Task: Set the logo position for logo overlay to the top.
Action: Mouse moved to (97, 10)
Screenshot: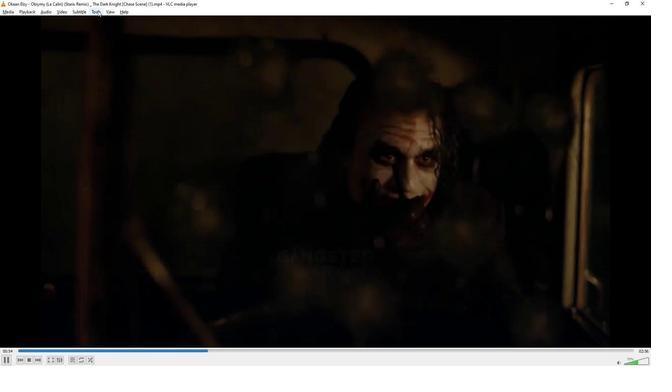 
Action: Mouse pressed left at (97, 10)
Screenshot: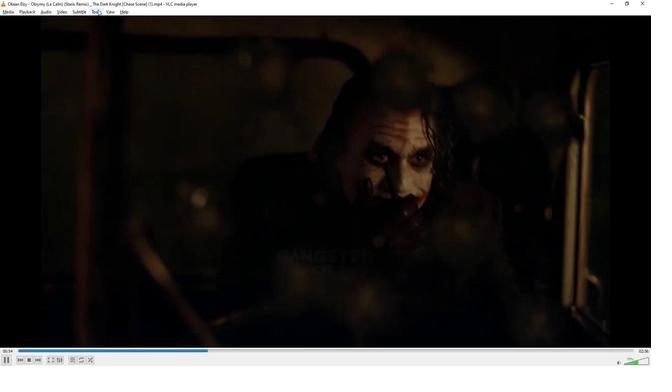 
Action: Mouse moved to (109, 93)
Screenshot: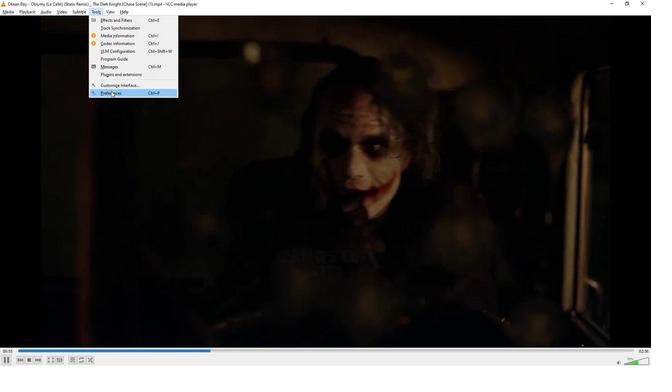 
Action: Mouse pressed left at (109, 93)
Screenshot: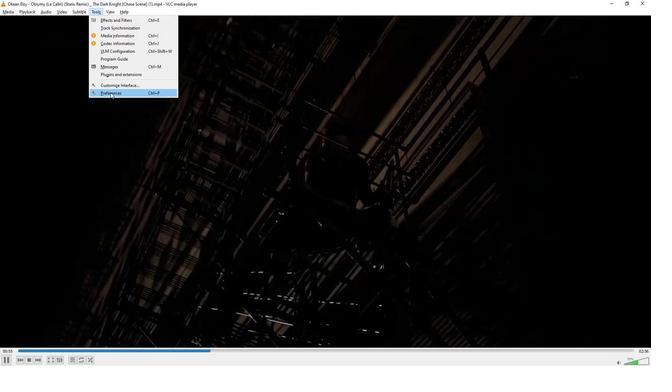 
Action: Mouse moved to (126, 295)
Screenshot: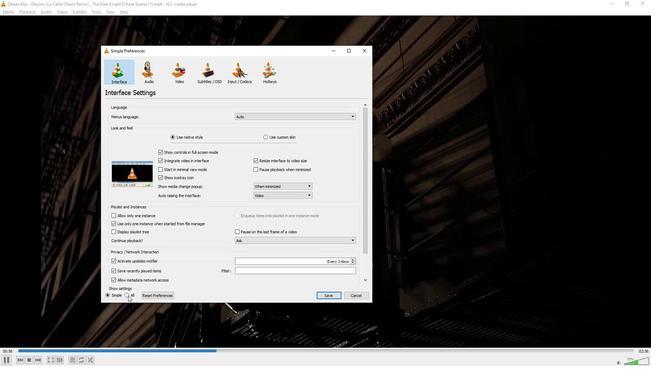 
Action: Mouse pressed left at (126, 295)
Screenshot: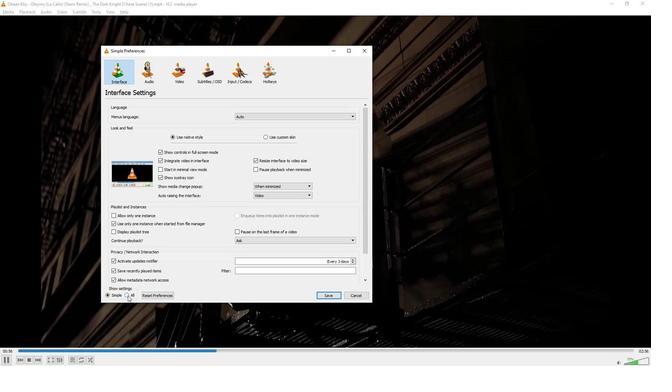 
Action: Mouse moved to (128, 266)
Screenshot: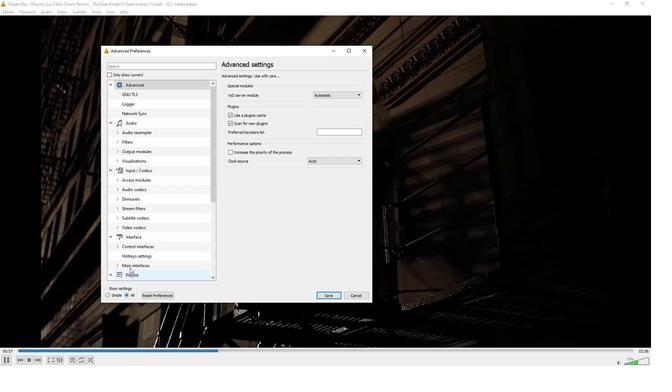 
Action: Mouse scrolled (128, 265) with delta (0, 0)
Screenshot: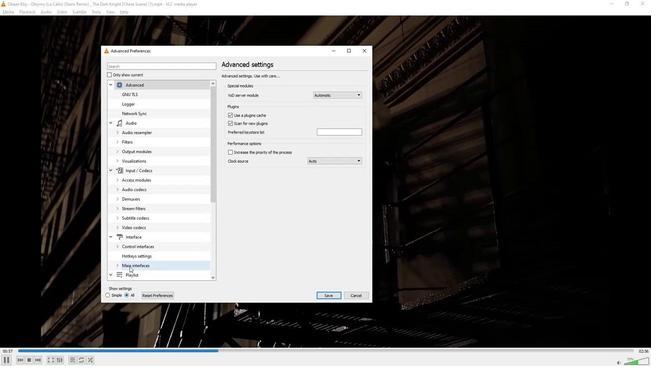 
Action: Mouse scrolled (128, 265) with delta (0, 0)
Screenshot: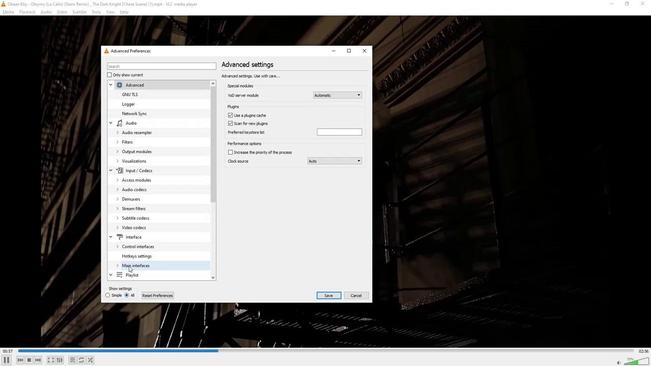 
Action: Mouse scrolled (128, 265) with delta (0, 0)
Screenshot: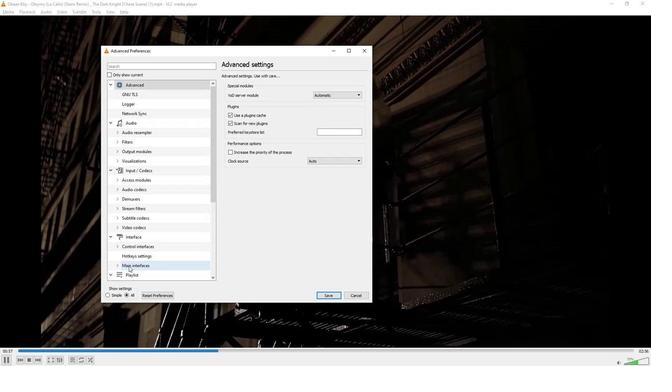 
Action: Mouse scrolled (128, 265) with delta (0, 0)
Screenshot: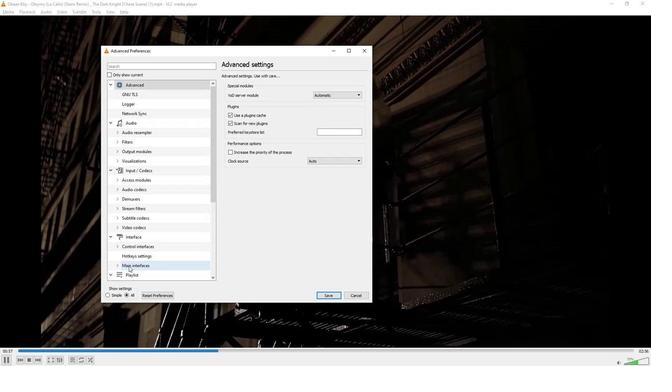 
Action: Mouse scrolled (128, 265) with delta (0, 0)
Screenshot: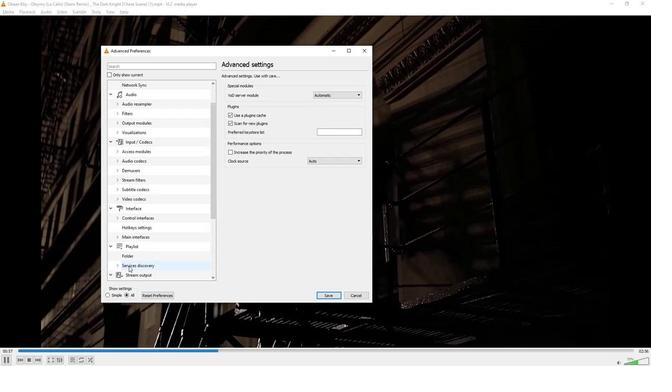 
Action: Mouse moved to (128, 266)
Screenshot: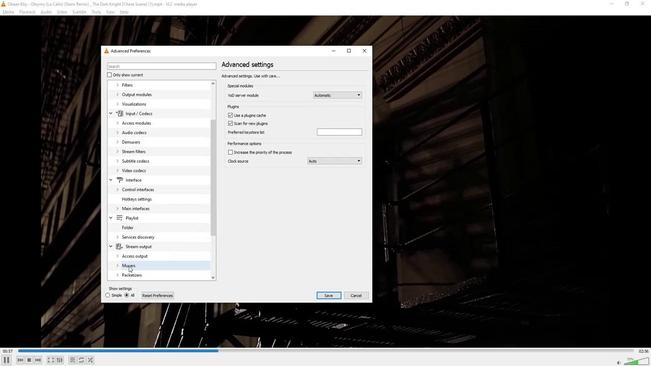 
Action: Mouse scrolled (128, 265) with delta (0, 0)
Screenshot: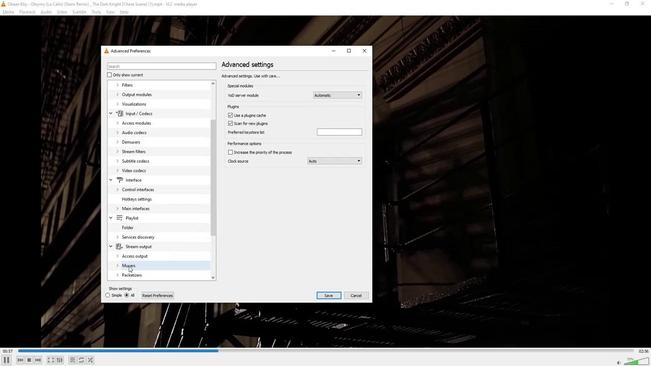 
Action: Mouse moved to (127, 266)
Screenshot: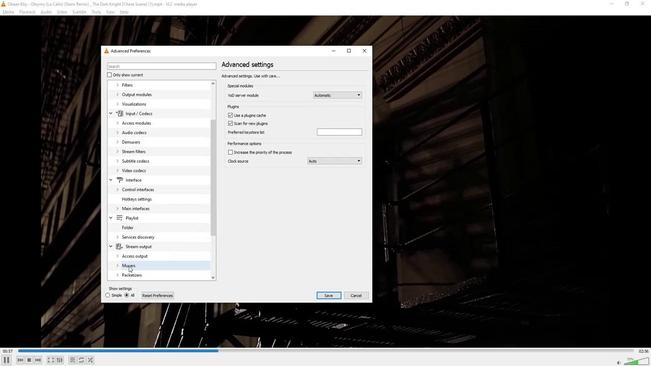 
Action: Mouse scrolled (127, 265) with delta (0, 0)
Screenshot: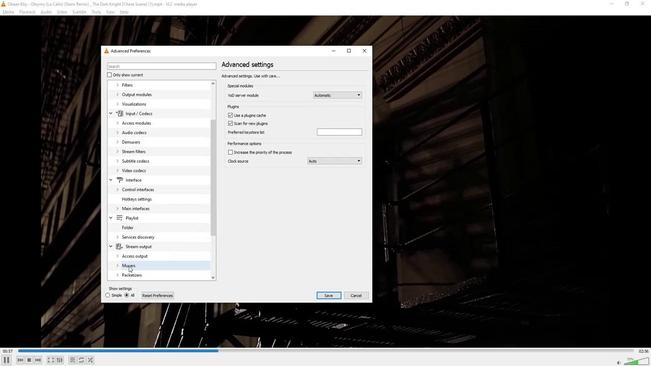 
Action: Mouse moved to (127, 265)
Screenshot: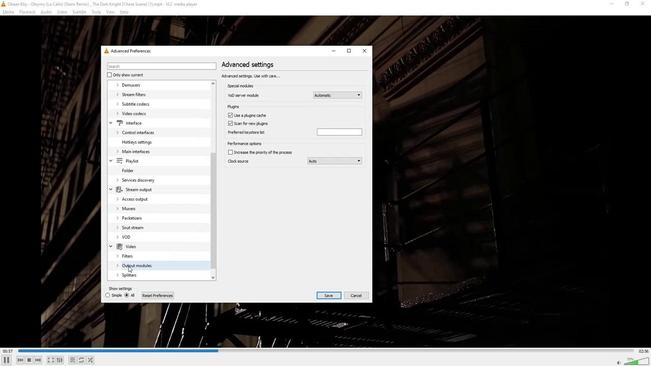 
Action: Mouse scrolled (127, 265) with delta (0, 0)
Screenshot: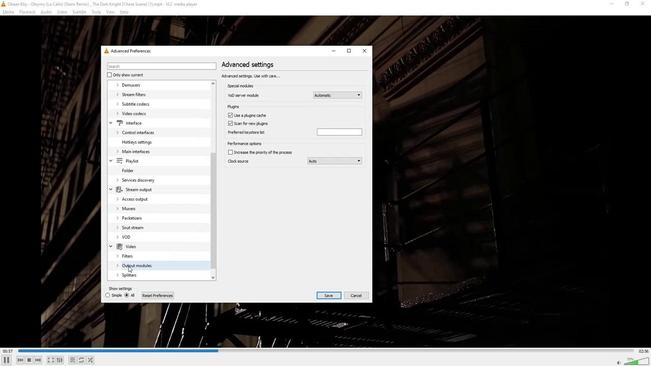 
Action: Mouse moved to (116, 274)
Screenshot: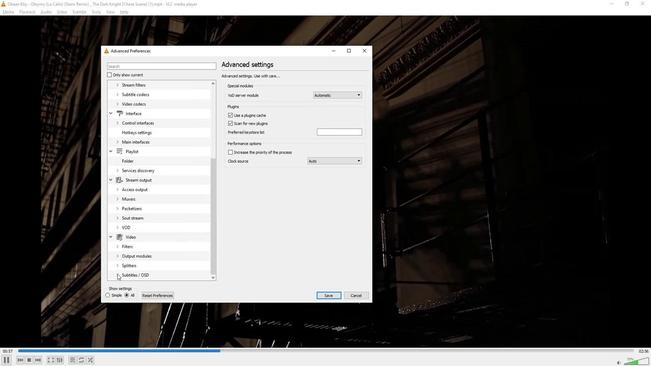 
Action: Mouse pressed left at (116, 274)
Screenshot: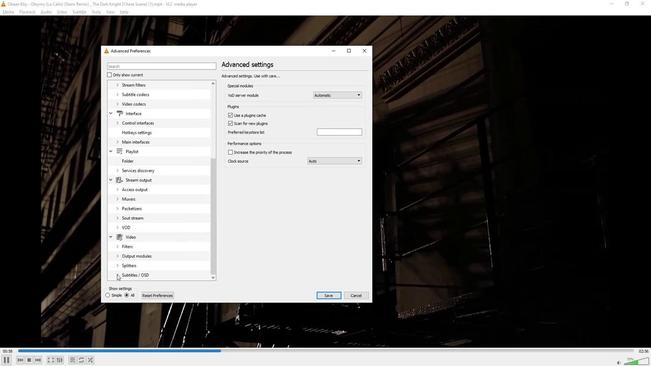 
Action: Mouse moved to (116, 273)
Screenshot: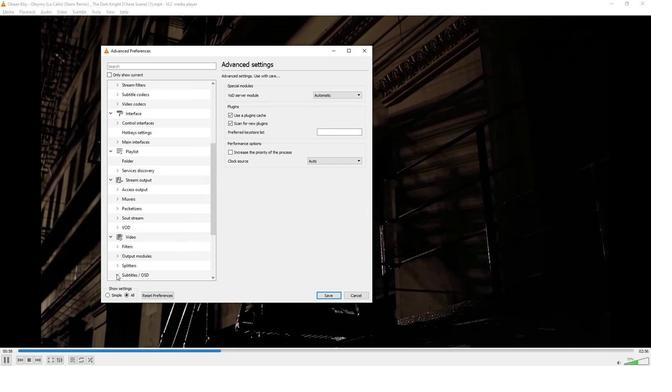 
Action: Mouse scrolled (116, 273) with delta (0, 0)
Screenshot: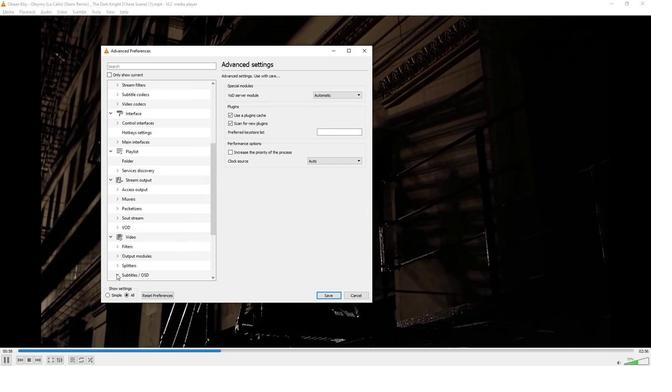 
Action: Mouse moved to (140, 266)
Screenshot: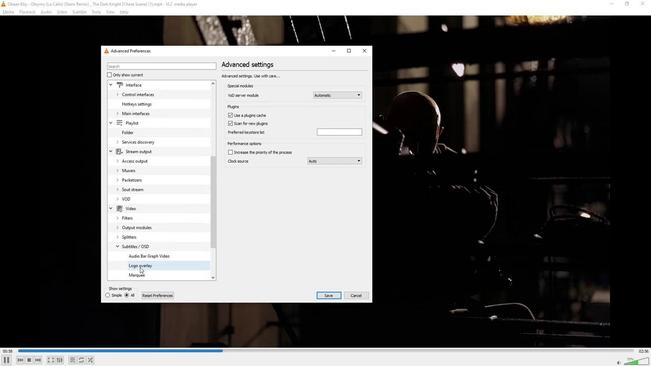 
Action: Mouse pressed left at (140, 266)
Screenshot: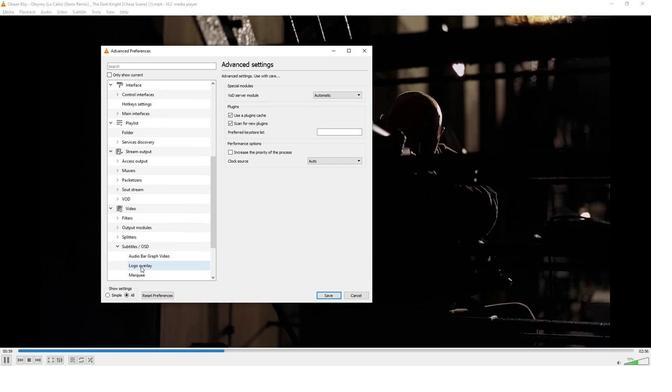
Action: Mouse moved to (362, 141)
Screenshot: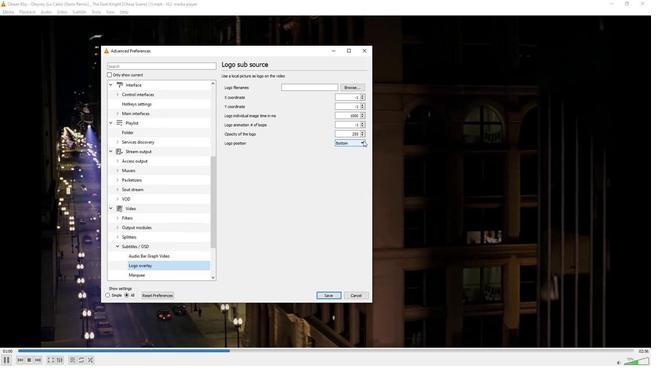 
Action: Mouse pressed left at (362, 141)
Screenshot: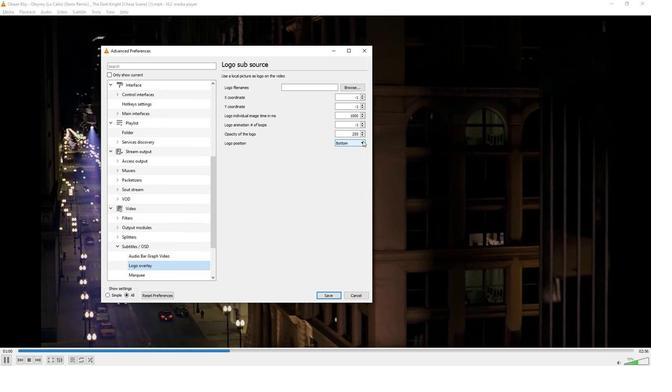 
Action: Mouse moved to (345, 160)
Screenshot: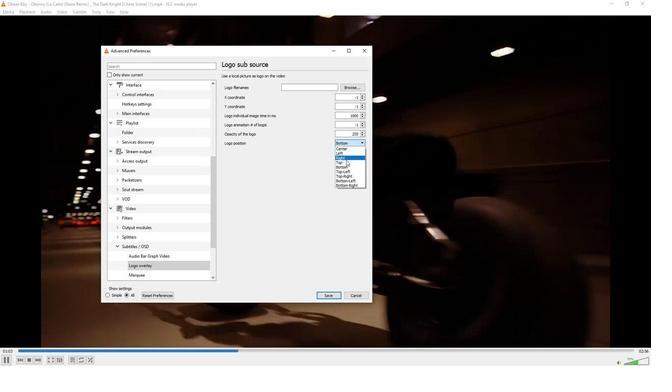 
Action: Mouse pressed left at (345, 160)
Screenshot: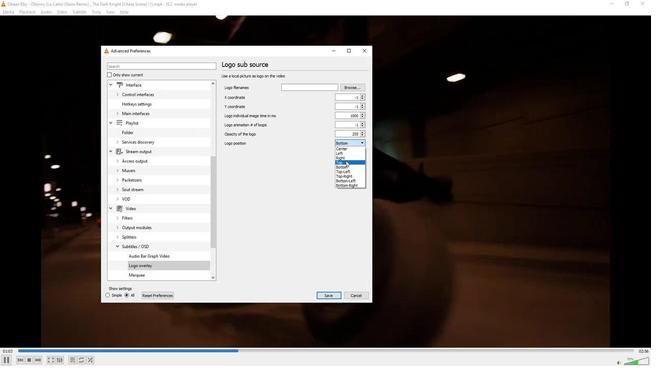 
Action: Mouse moved to (299, 190)
Screenshot: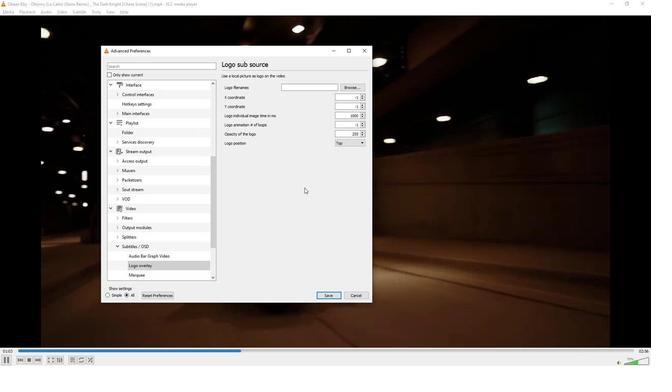 
